 Task: Search for a contact in the Outlook 'People' section.
Action: Mouse moved to (15, 84)
Screenshot: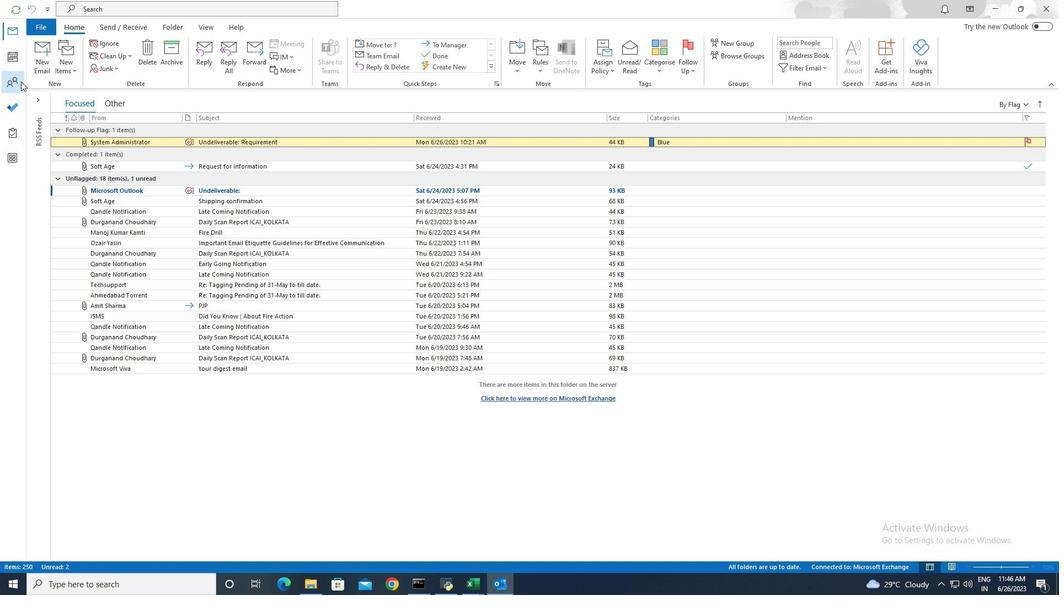 
Action: Mouse pressed left at (15, 84)
Screenshot: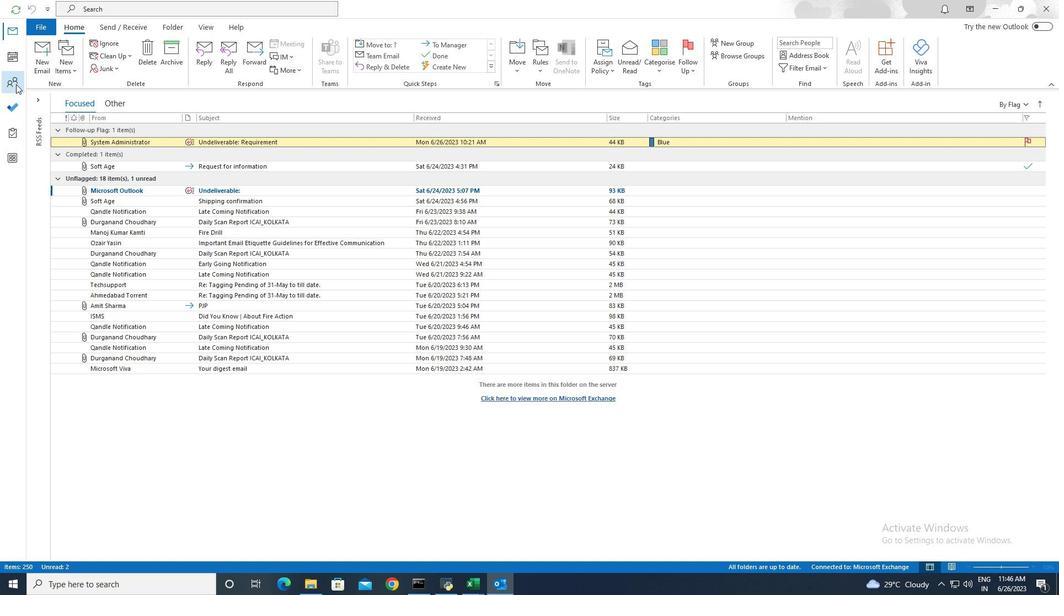 
Action: Mouse moved to (145, 137)
Screenshot: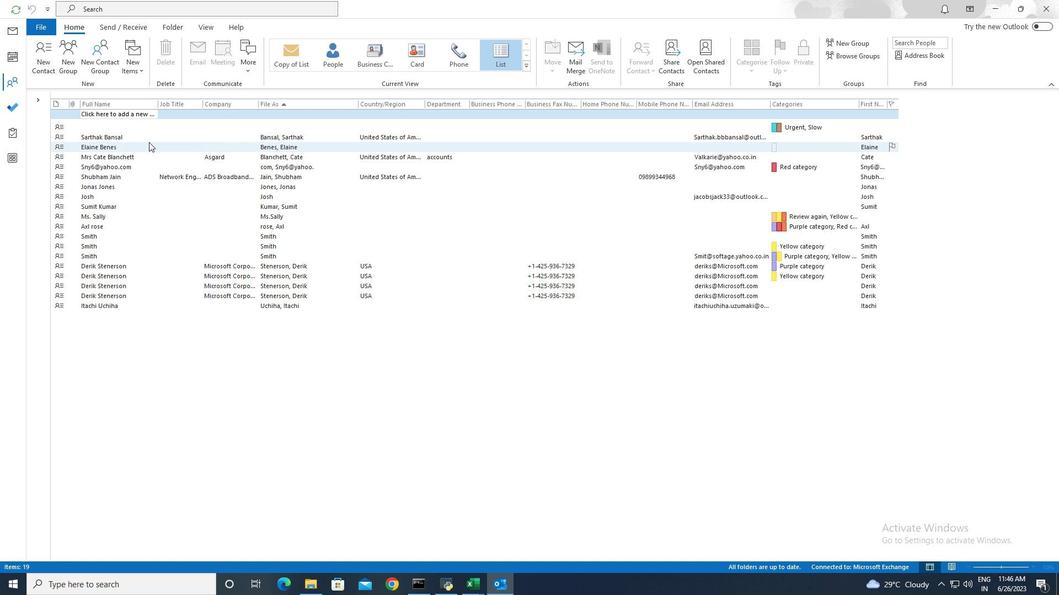 
Action: Mouse pressed left at (145, 137)
Screenshot: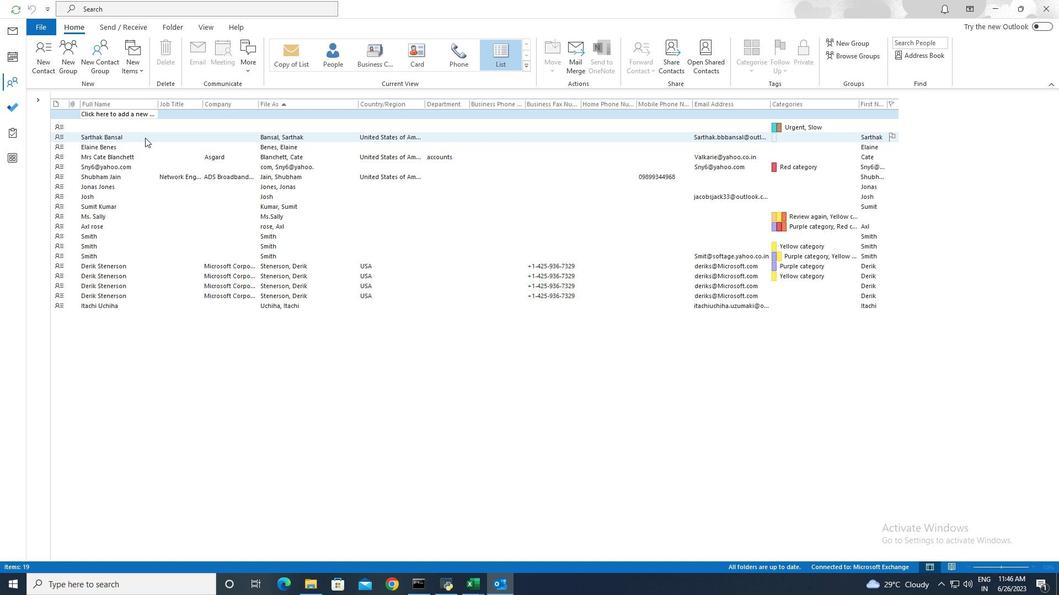 
Action: Mouse moved to (802, 59)
Screenshot: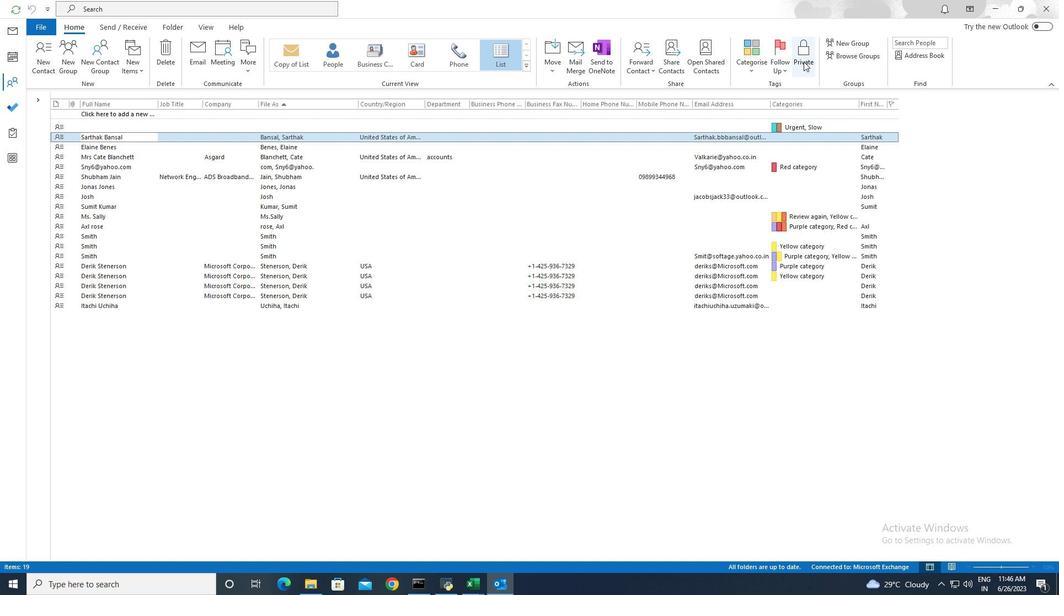 
Action: Mouse pressed left at (802, 59)
Screenshot: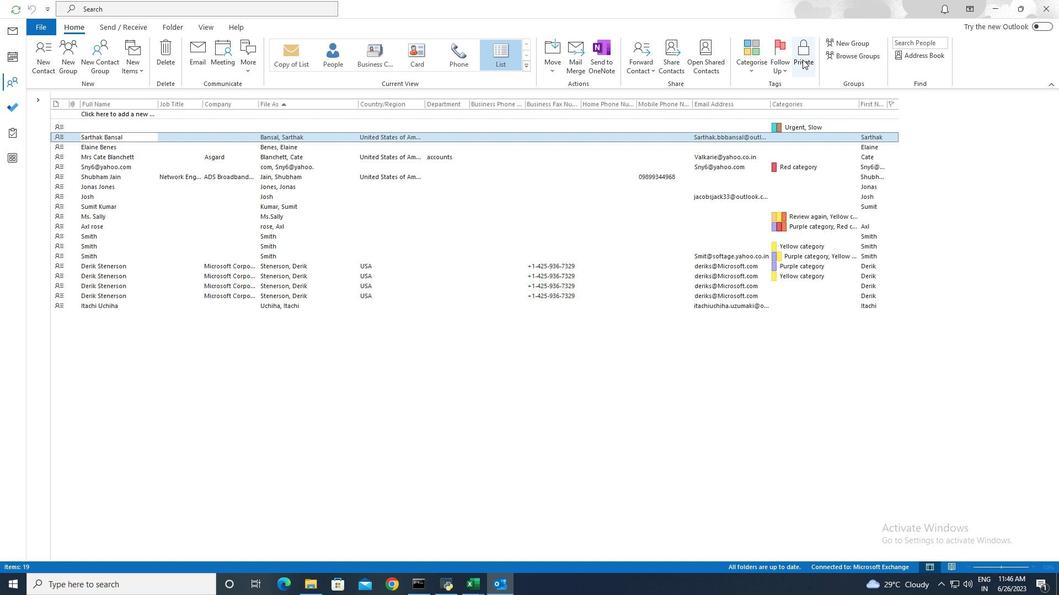 
